 Task: Add Comment CM0042 to Card Card0042 in Board Board0041 in Workspace Development in Trello
Action: Mouse moved to (578, 41)
Screenshot: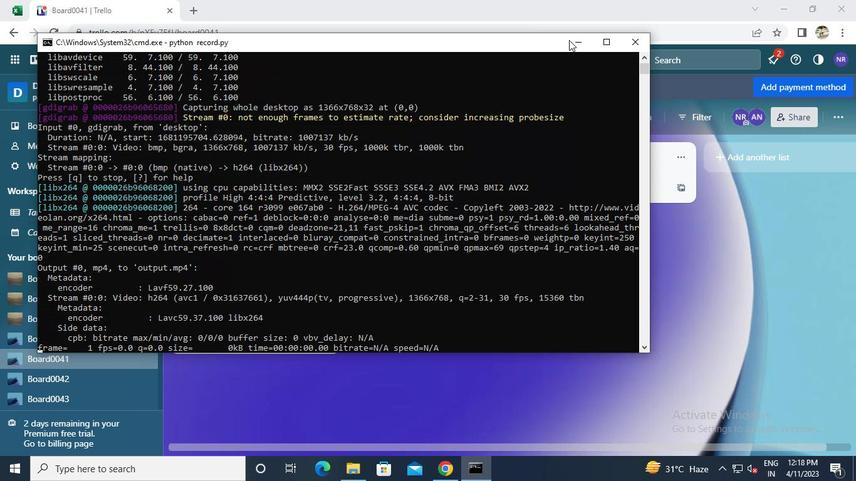 
Action: Mouse pressed left at (578, 41)
Screenshot: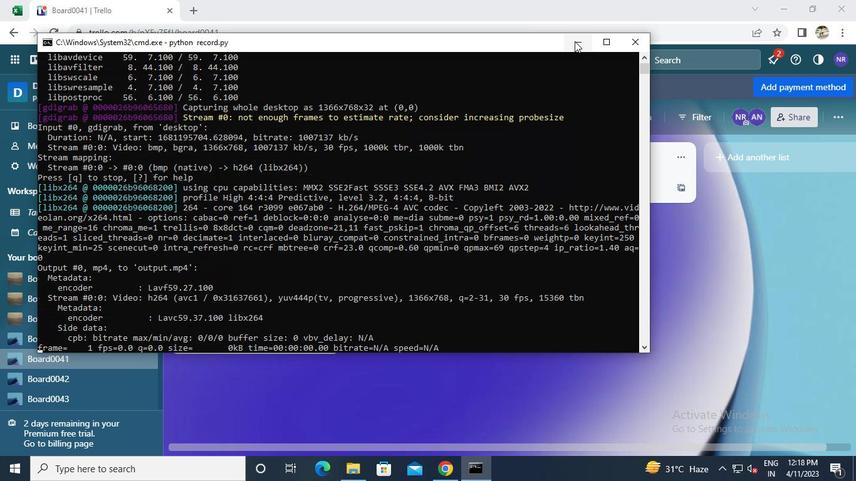 
Action: Mouse moved to (233, 198)
Screenshot: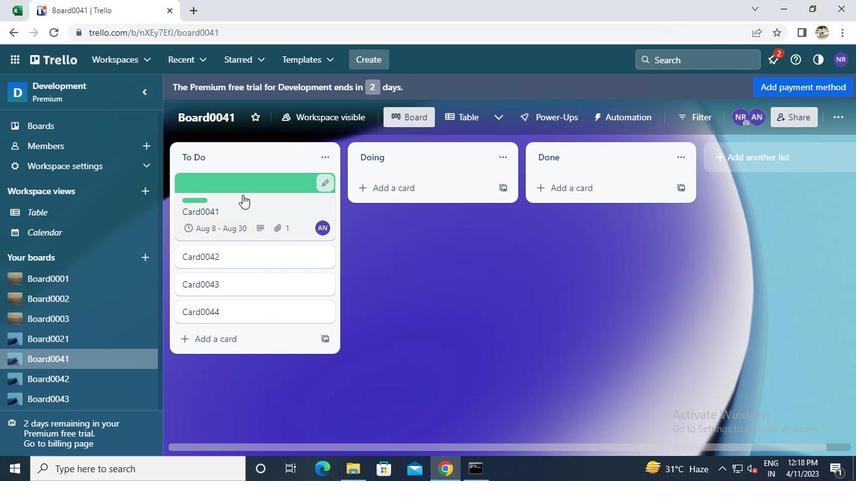 
Action: Mouse pressed left at (233, 198)
Screenshot: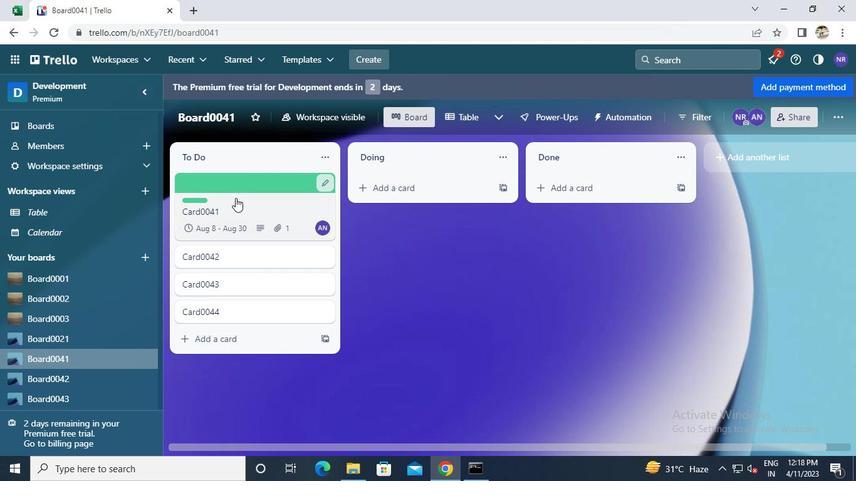
Action: Mouse moved to (237, 292)
Screenshot: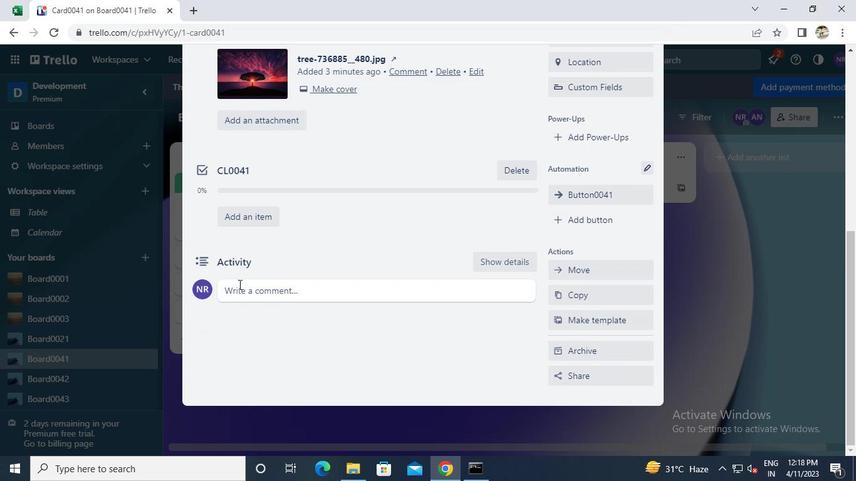 
Action: Mouse pressed left at (237, 292)
Screenshot: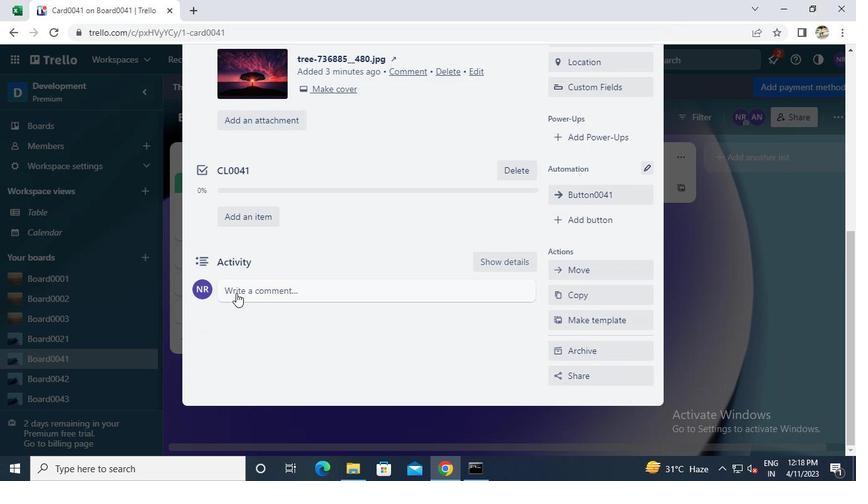 
Action: Mouse moved to (237, 292)
Screenshot: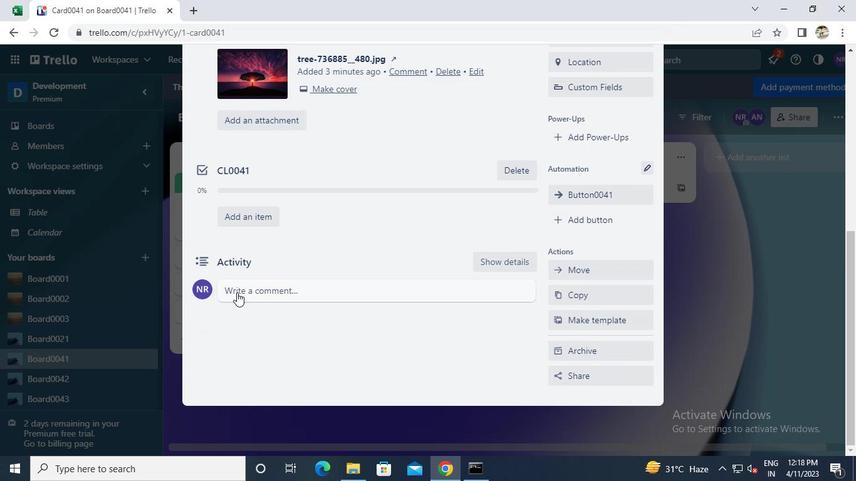 
Action: Keyboard c
Screenshot: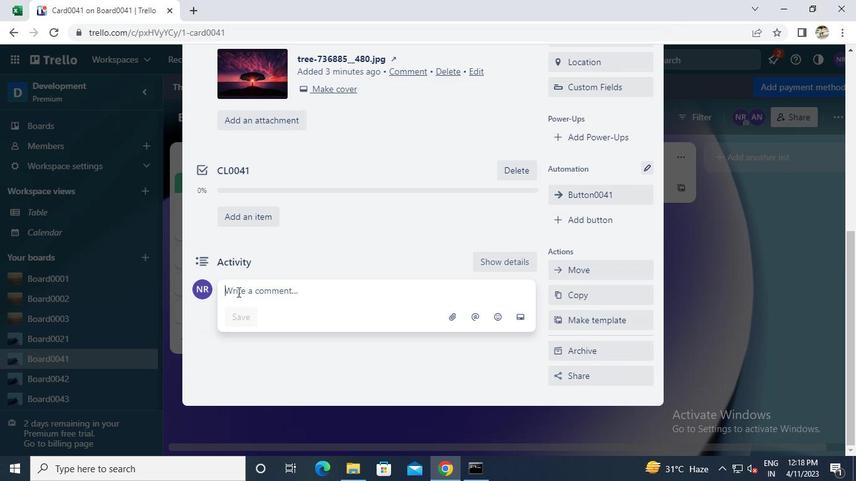 
Action: Keyboard m
Screenshot: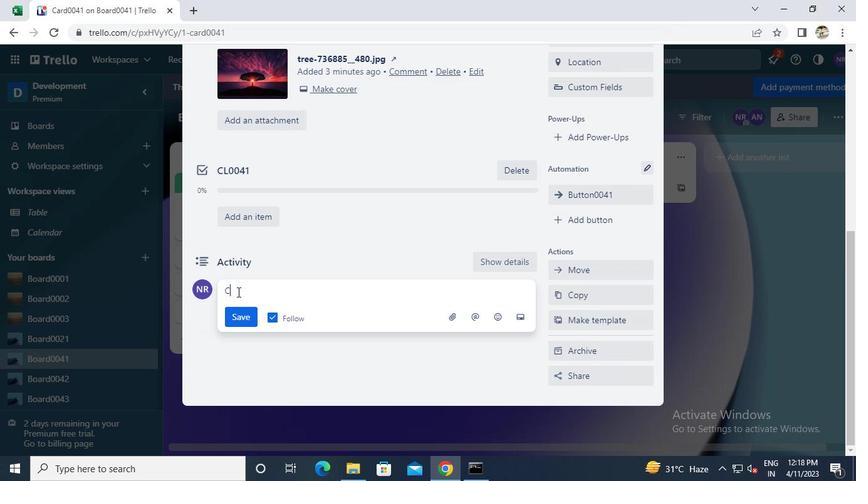 
Action: Keyboard 0
Screenshot: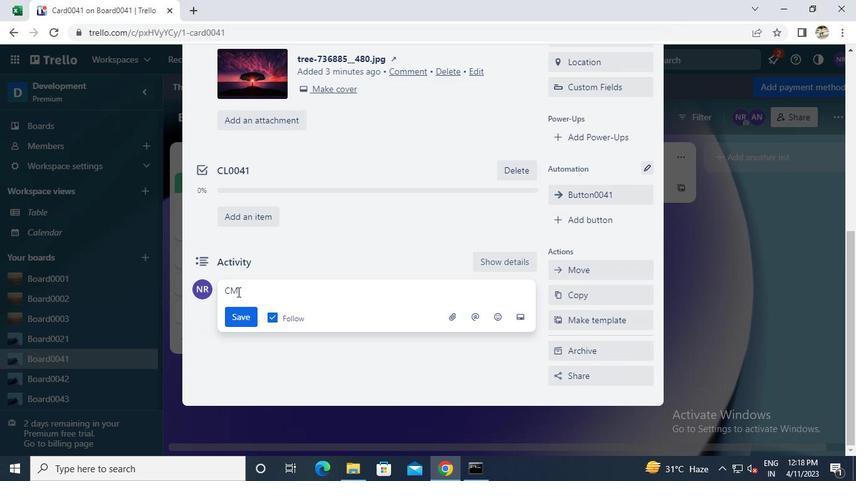 
Action: Keyboard 0
Screenshot: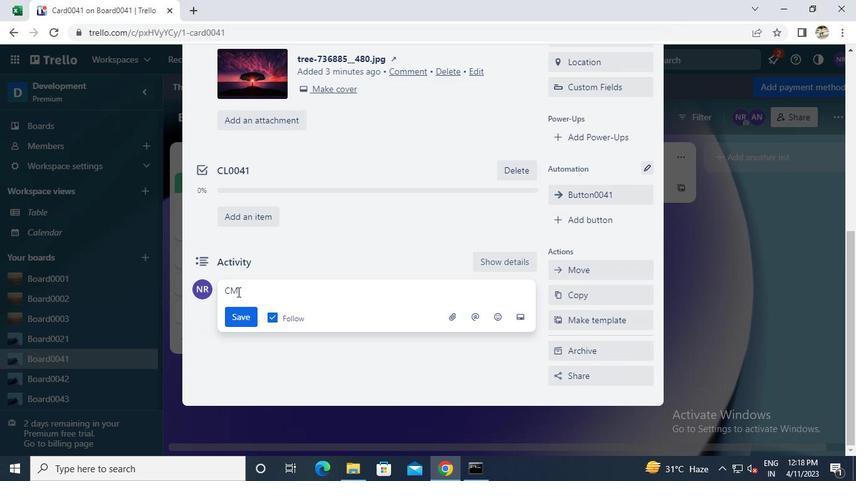 
Action: Keyboard 4
Screenshot: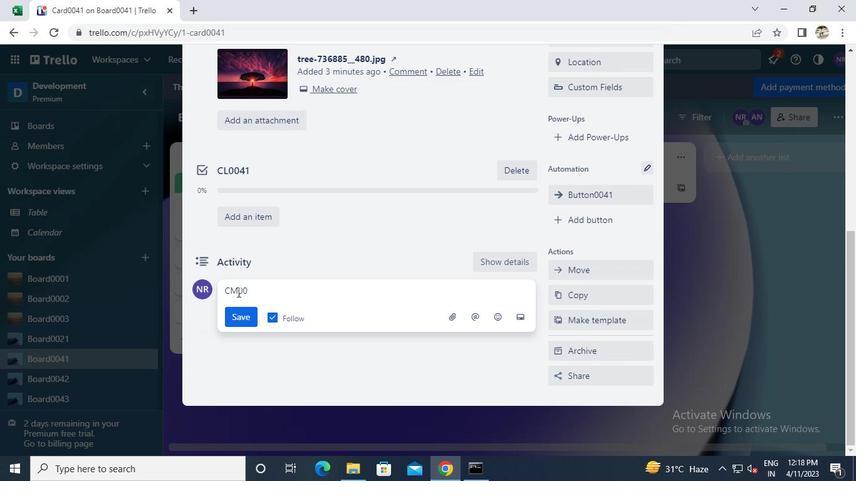 
Action: Keyboard 1
Screenshot: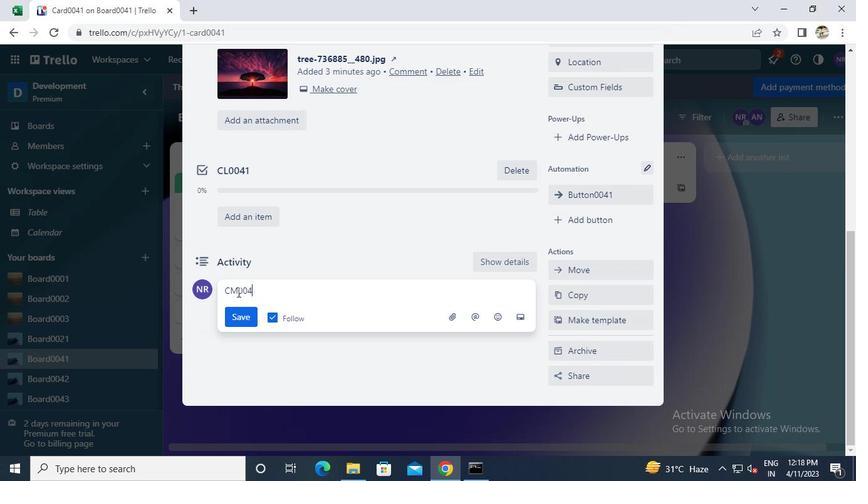 
Action: Mouse moved to (241, 310)
Screenshot: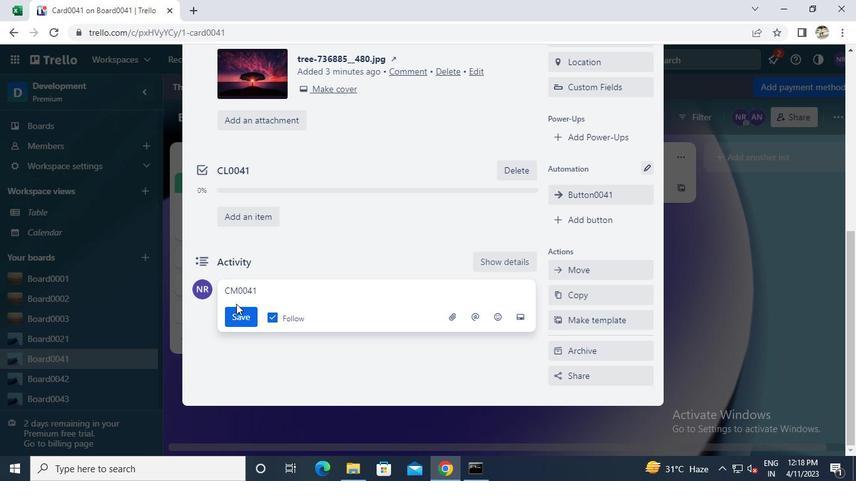 
Action: Mouse pressed left at (241, 310)
Screenshot: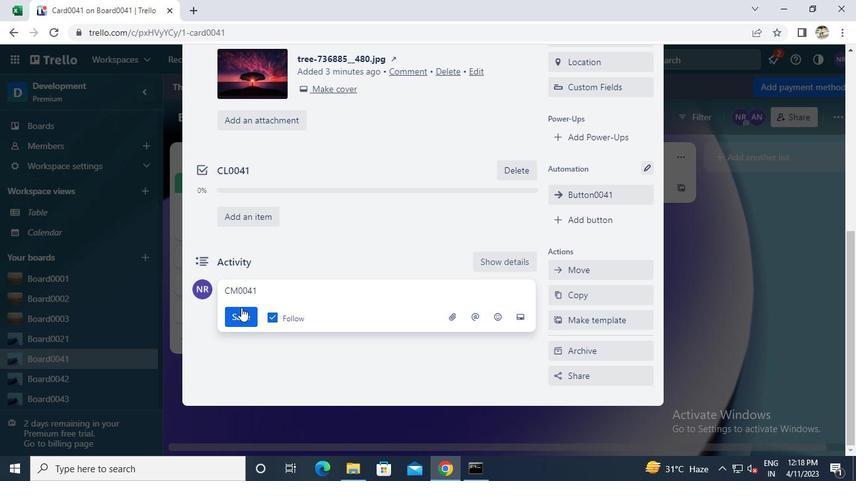 
Action: Mouse moved to (474, 469)
Screenshot: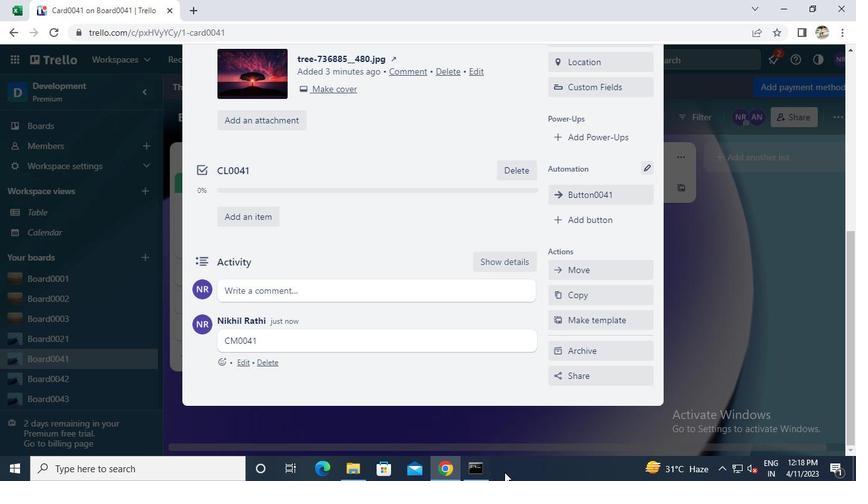 
Action: Mouse pressed left at (474, 469)
Screenshot: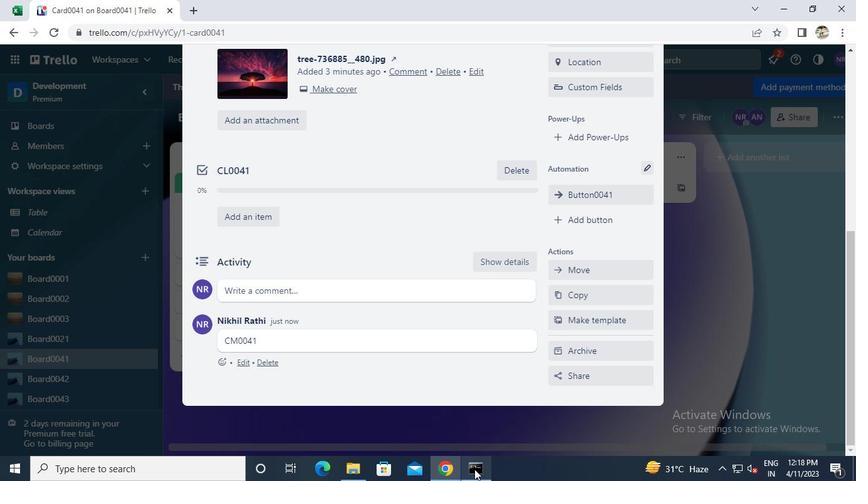 
Action: Mouse moved to (628, 38)
Screenshot: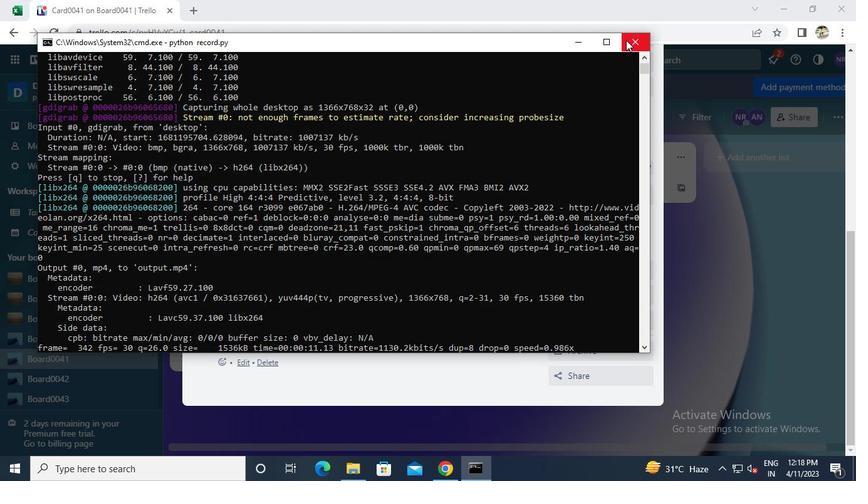 
Action: Mouse pressed left at (628, 38)
Screenshot: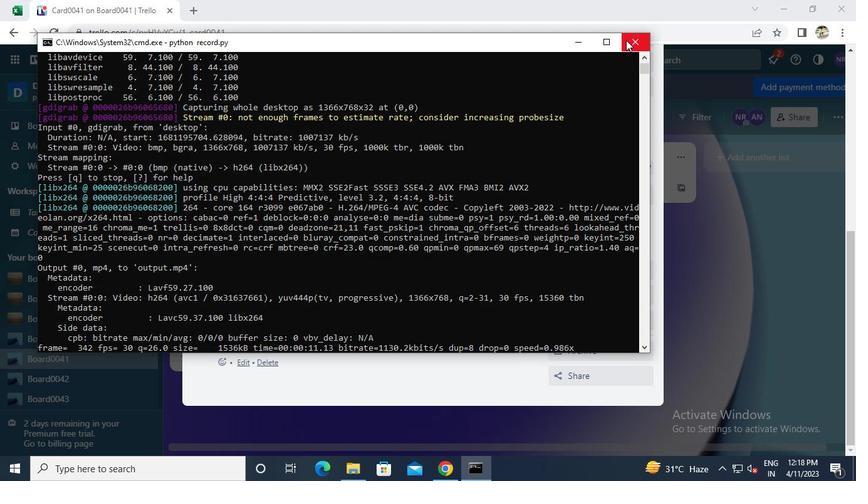 
Action: Mouse moved to (628, 38)
Screenshot: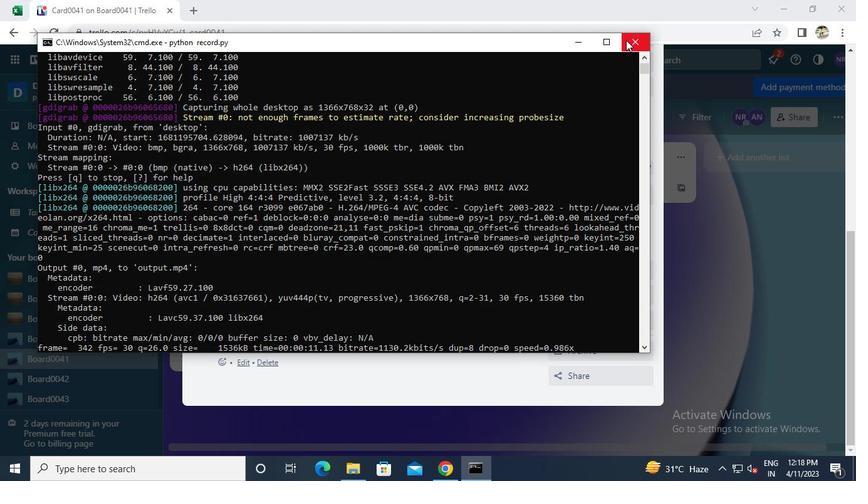 
